 Task: Add Market Corner Classic Burger Buns 8 Pack to the cart.
Action: Mouse moved to (777, 282)
Screenshot: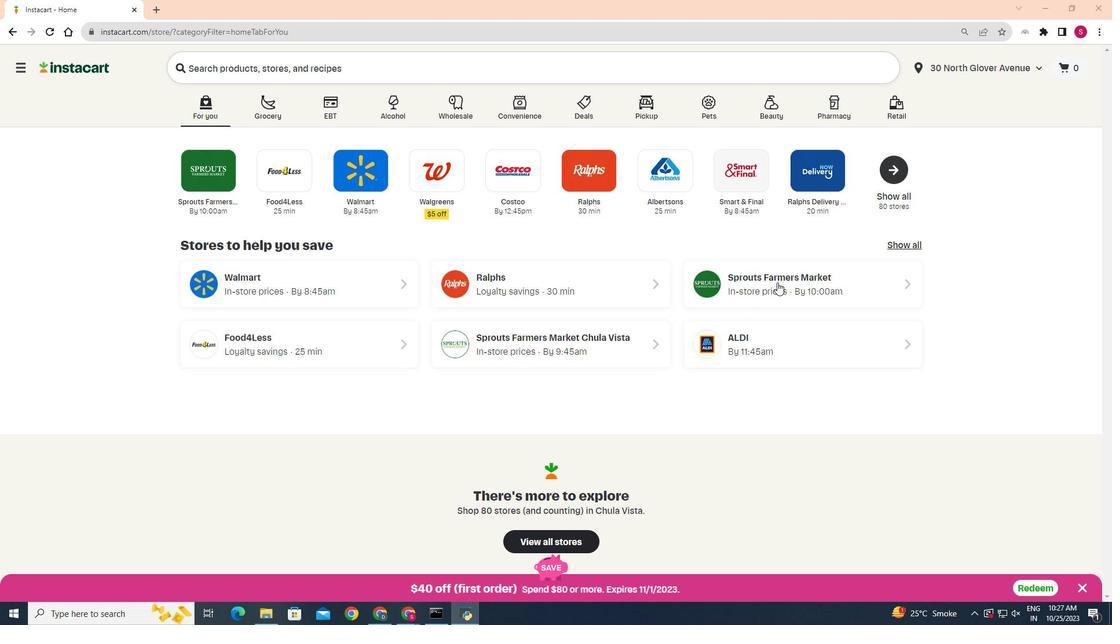 
Action: Mouse pressed left at (777, 282)
Screenshot: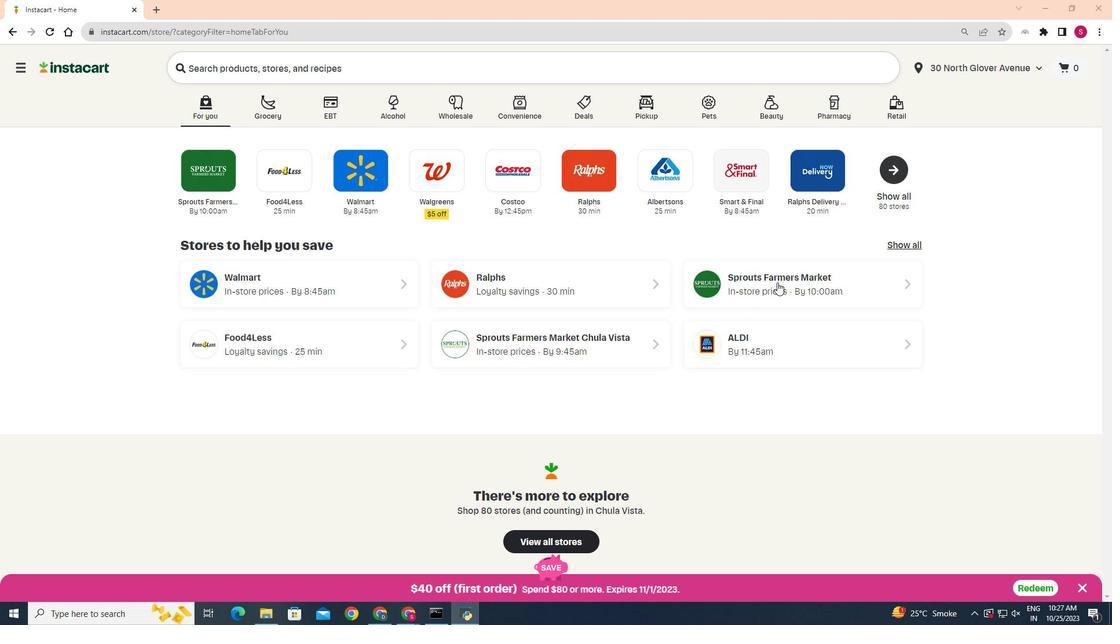 
Action: Mouse moved to (79, 509)
Screenshot: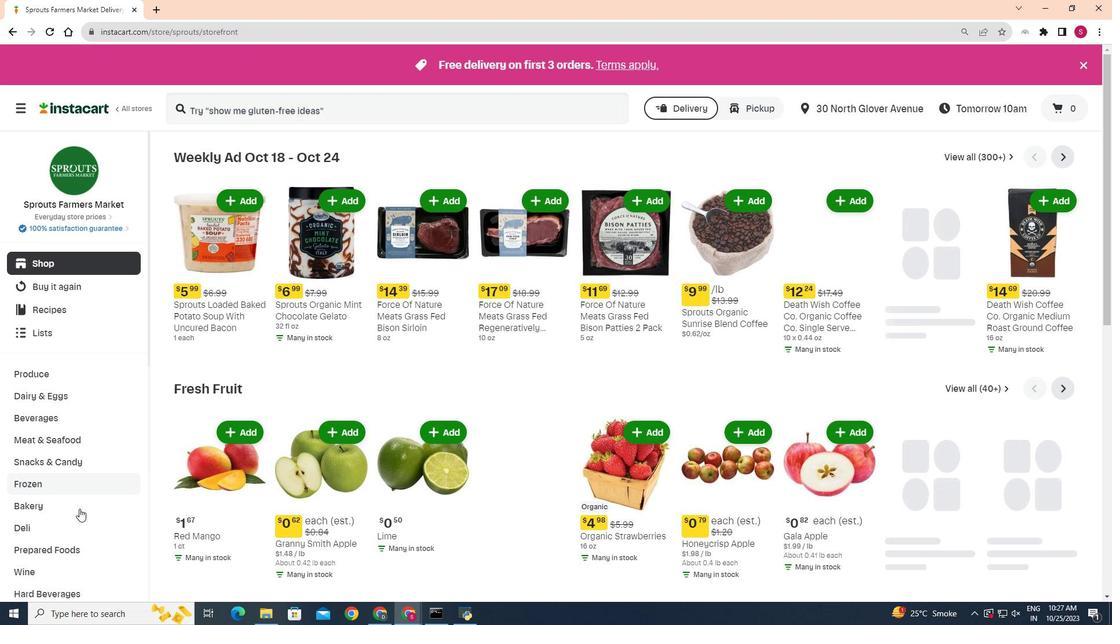
Action: Mouse pressed left at (79, 509)
Screenshot: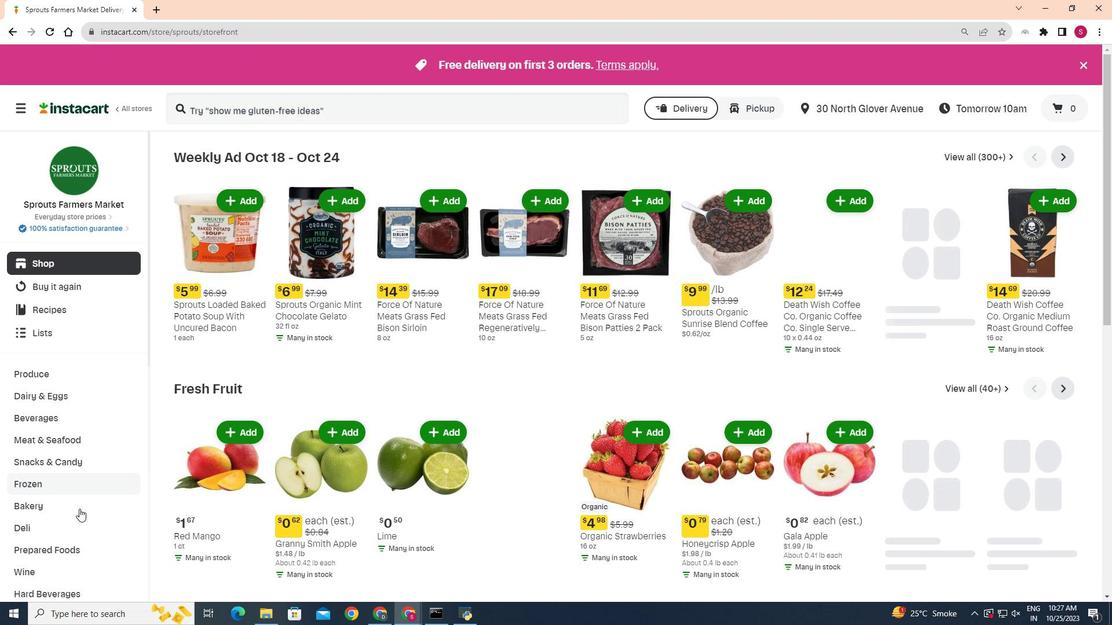 
Action: Mouse moved to (323, 180)
Screenshot: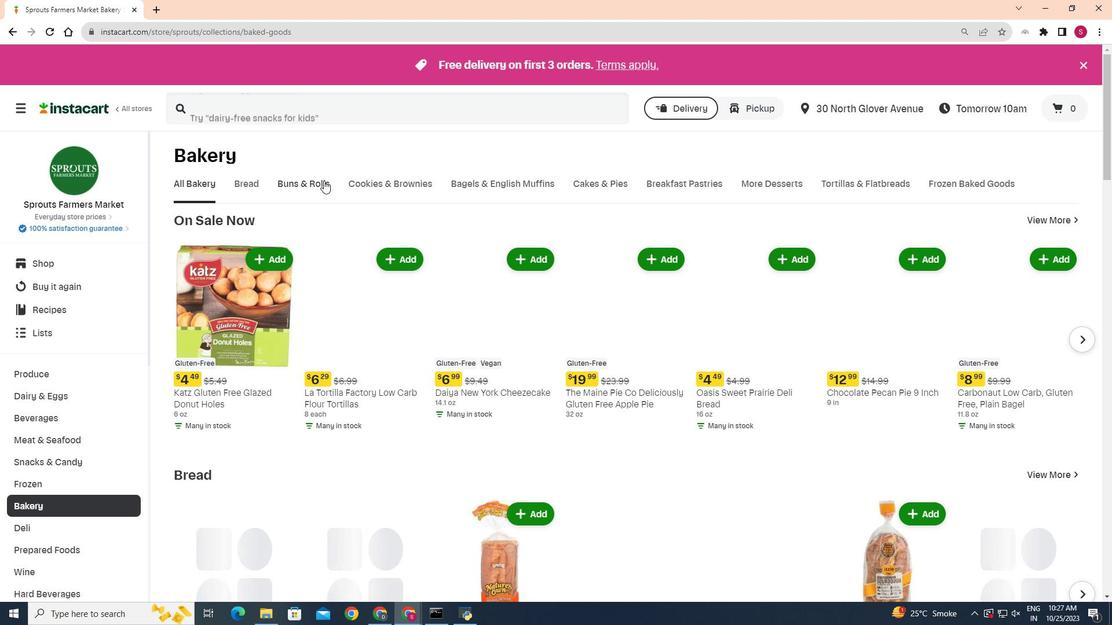 
Action: Mouse pressed left at (323, 180)
Screenshot: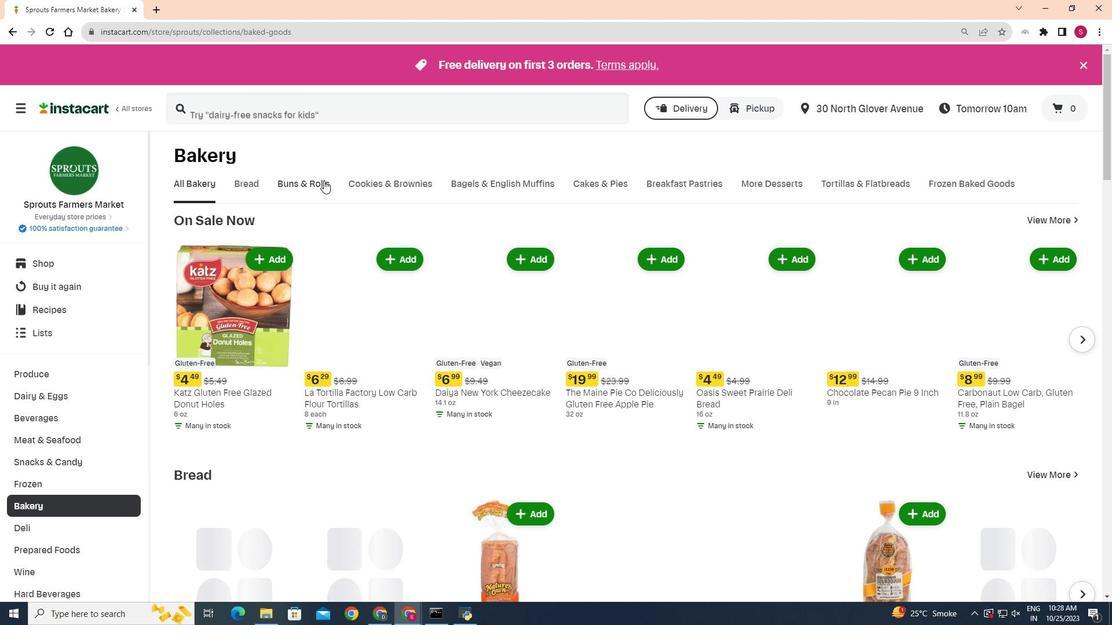 
Action: Mouse moved to (276, 230)
Screenshot: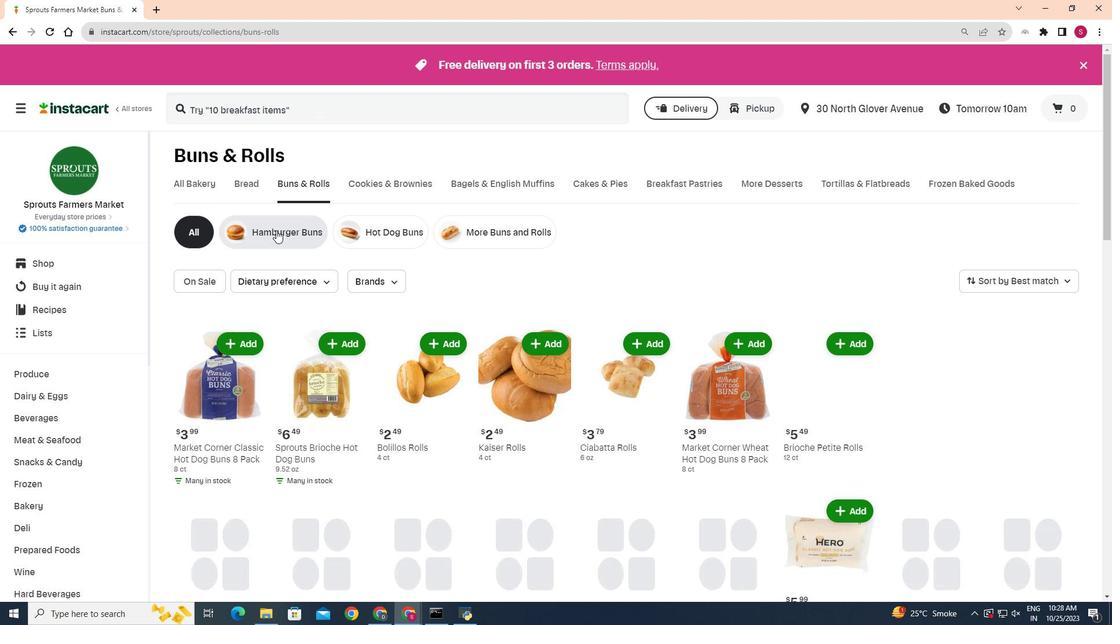 
Action: Mouse pressed left at (276, 230)
Screenshot: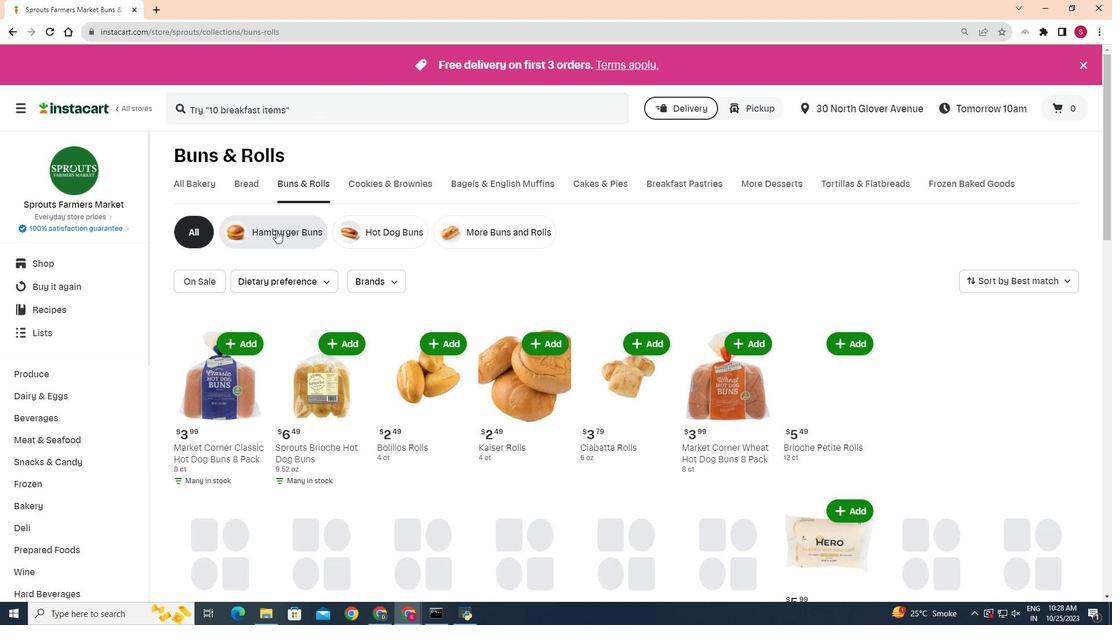 
Action: Mouse moved to (220, 341)
Screenshot: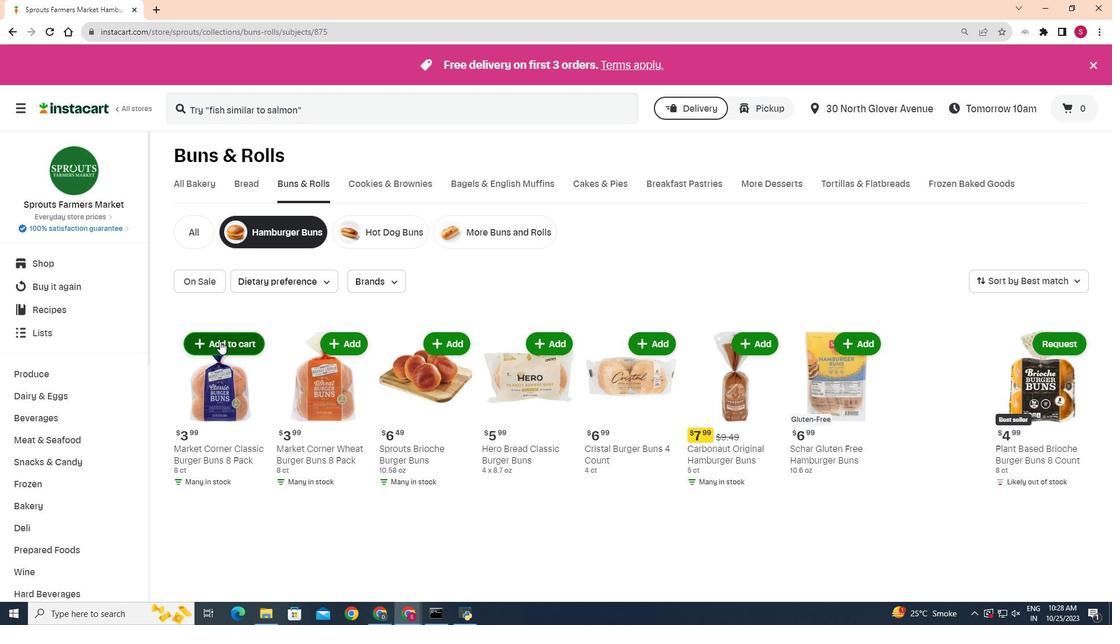 
Action: Mouse pressed left at (220, 341)
Screenshot: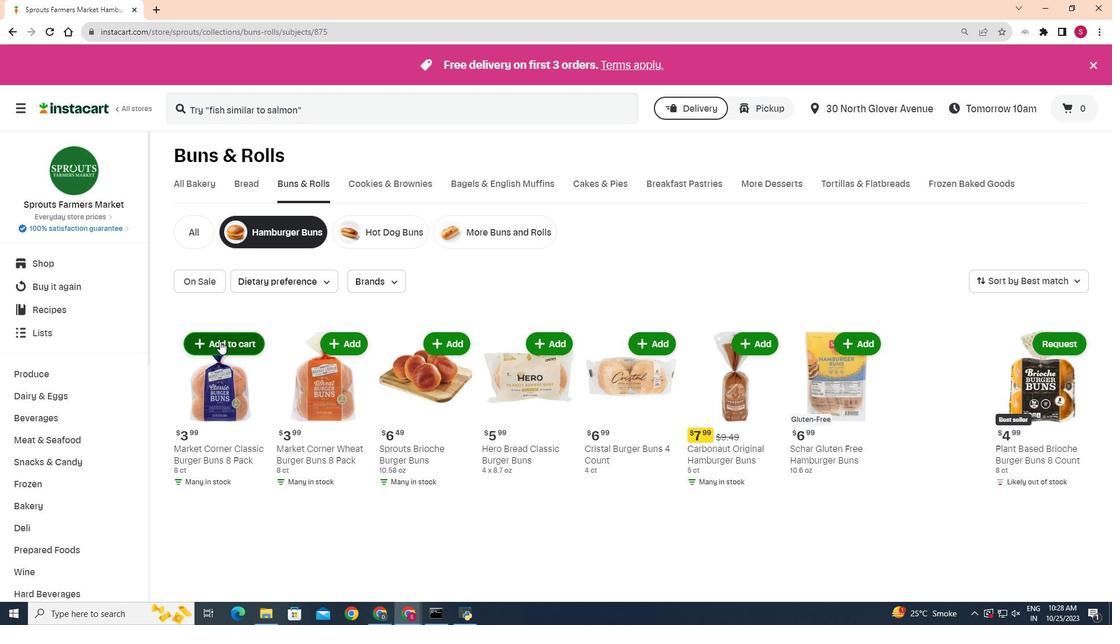 
Action: Mouse moved to (270, 327)
Screenshot: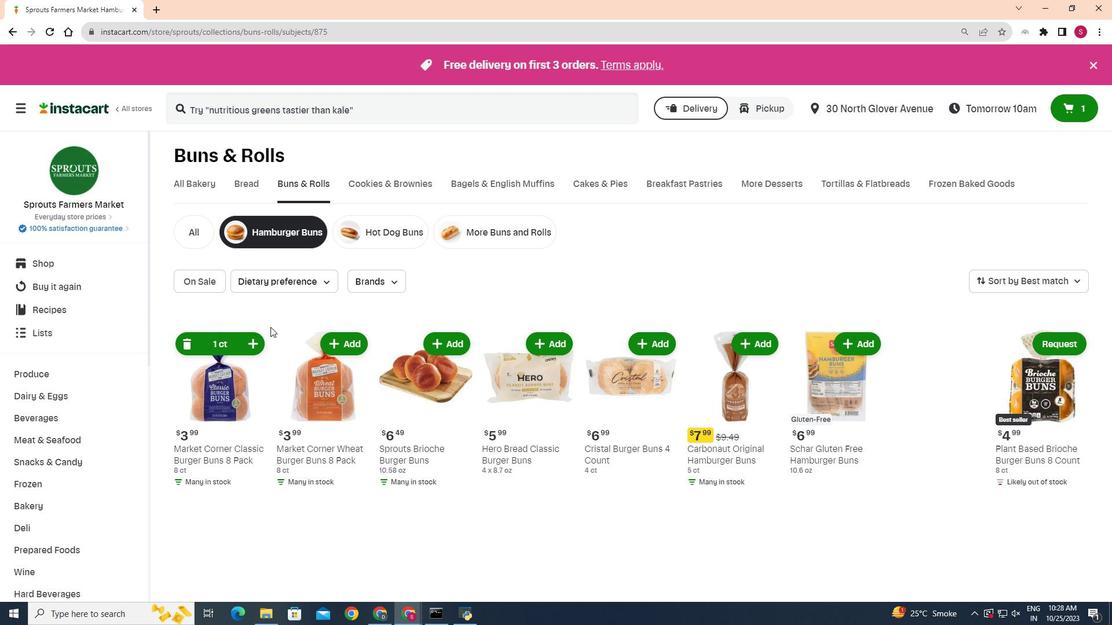 
